 Task: Create a section Infinity and Beyond and in the section, add a milestone IT Financial Management Process Improvement in the project BlueChip
Action: Mouse moved to (410, 499)
Screenshot: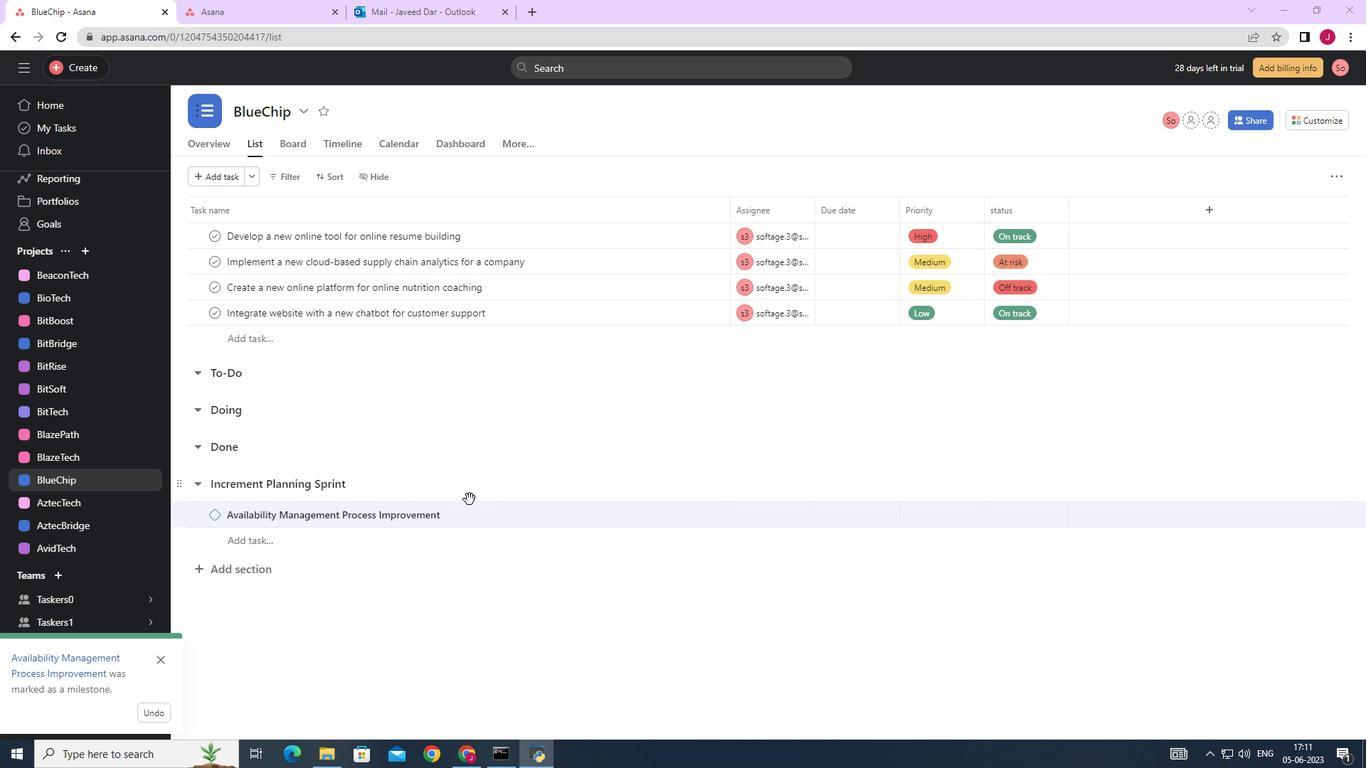 
Action: Mouse scrolled (410, 498) with delta (0, 0)
Screenshot: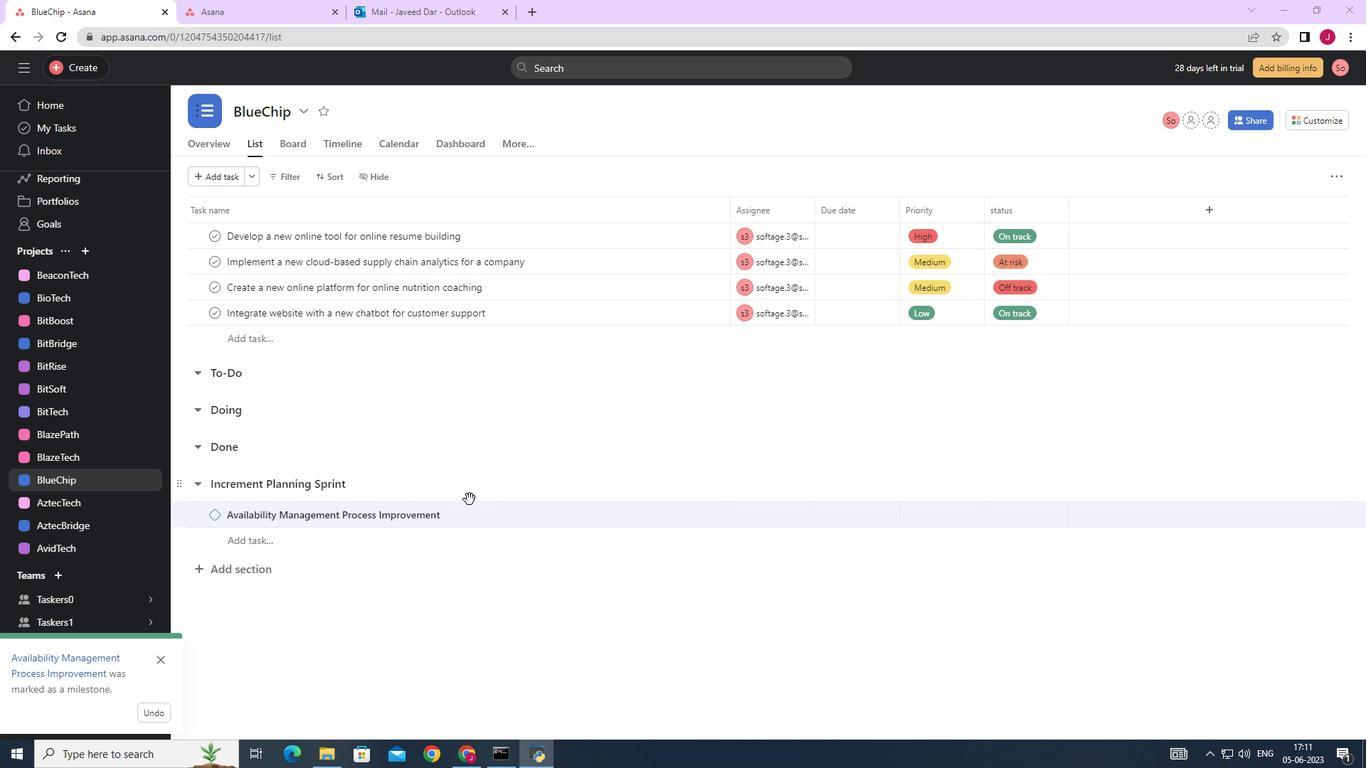 
Action: Mouse moved to (407, 499)
Screenshot: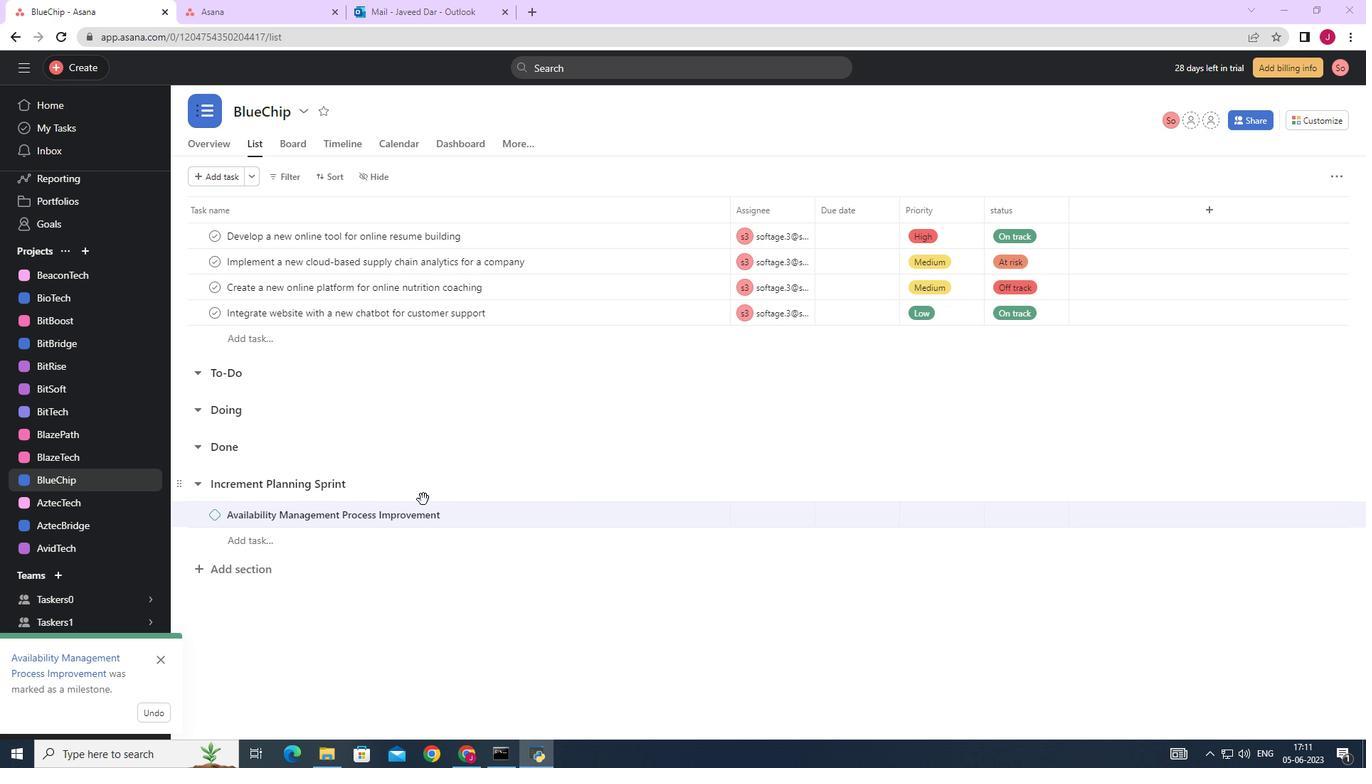 
Action: Mouse scrolled (407, 498) with delta (0, 0)
Screenshot: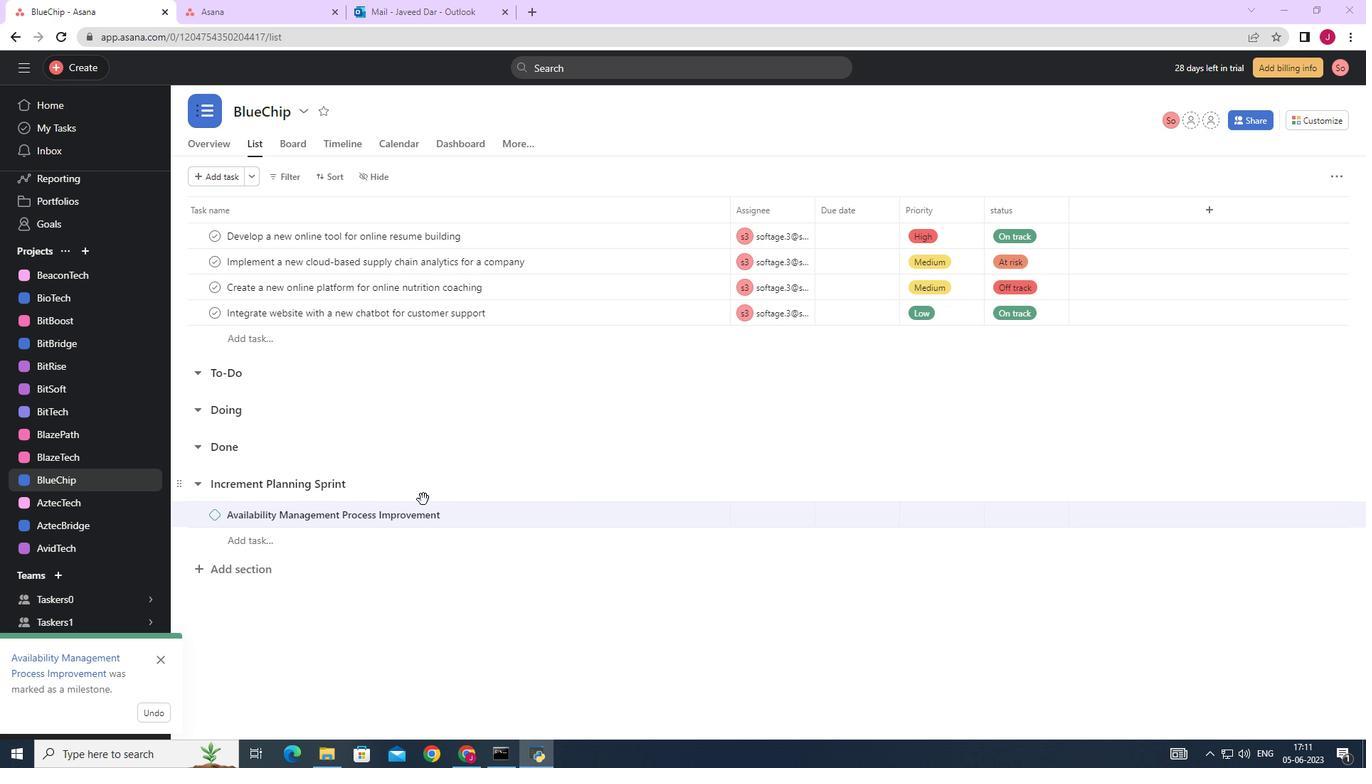 
Action: Mouse moved to (242, 568)
Screenshot: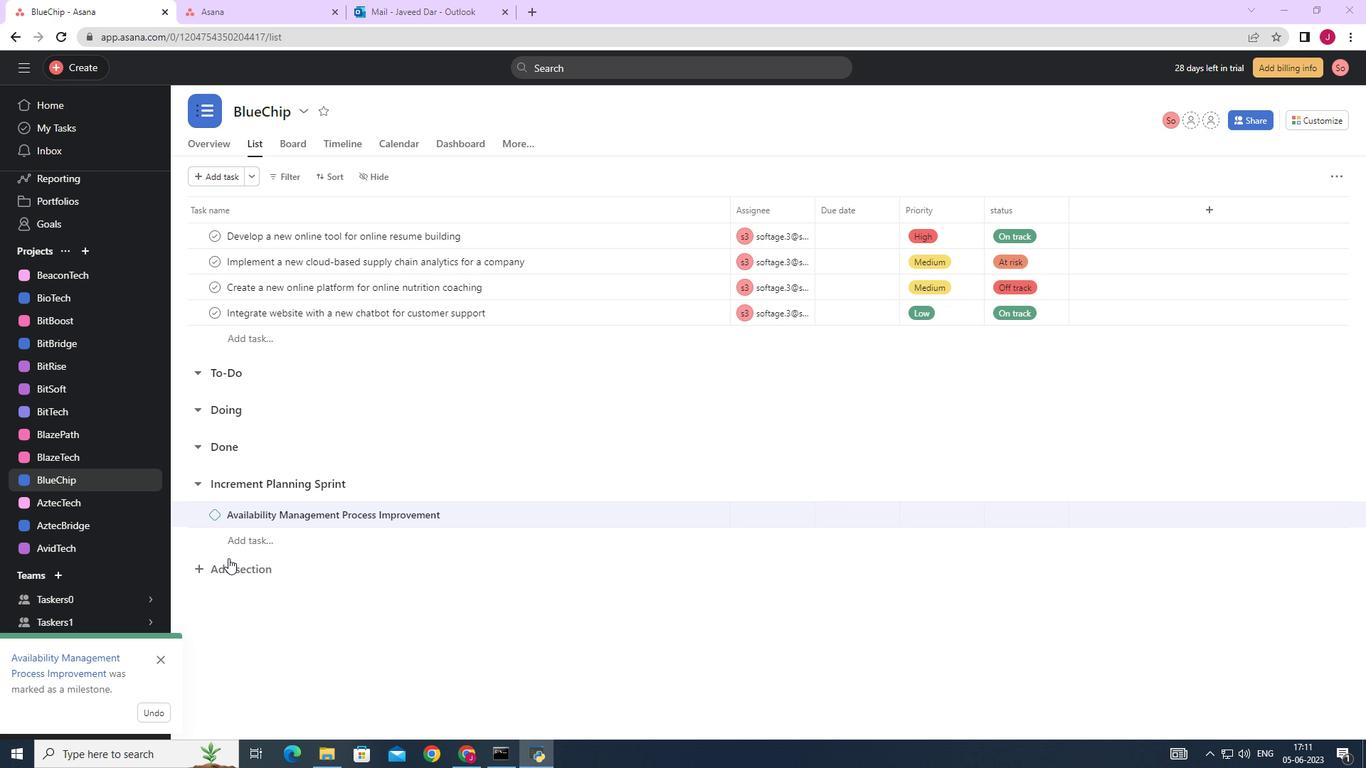
Action: Mouse pressed left at (242, 568)
Screenshot: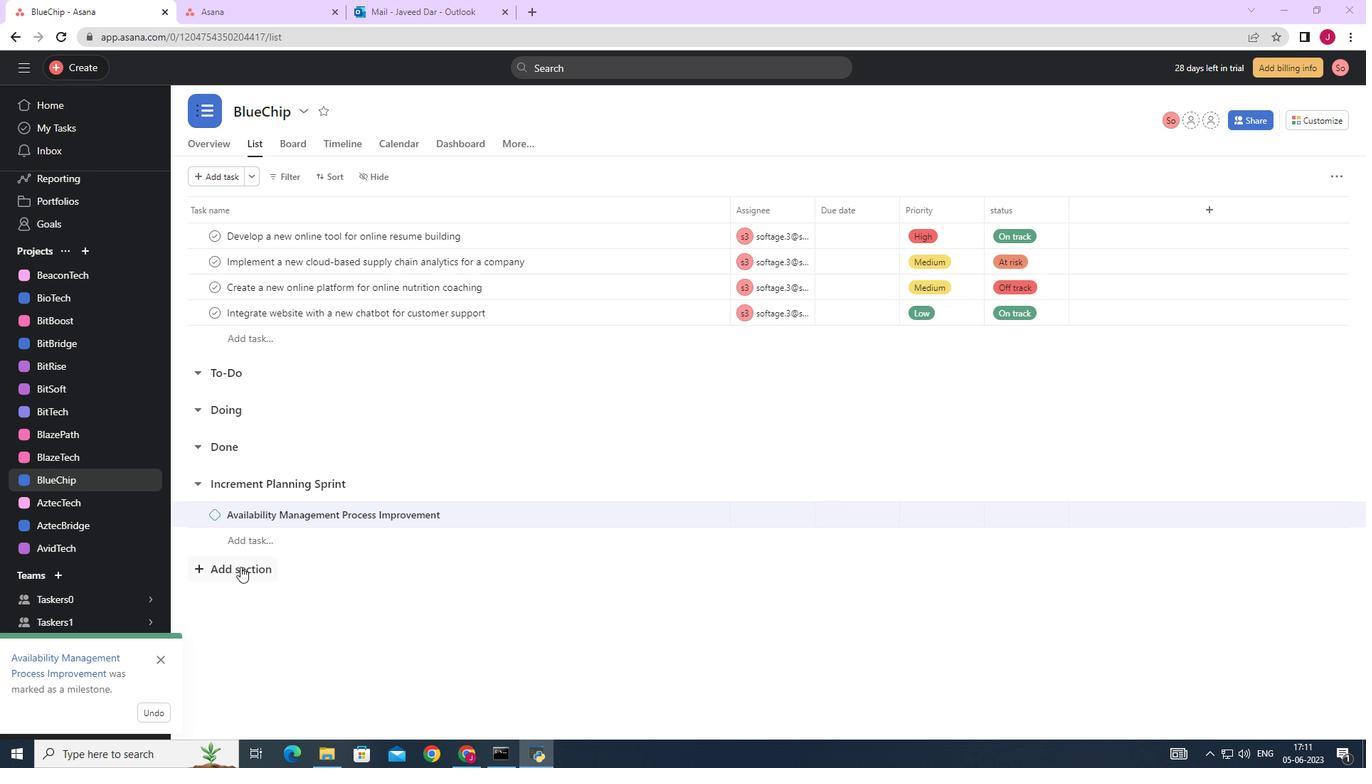 
Action: Mouse moved to (243, 568)
Screenshot: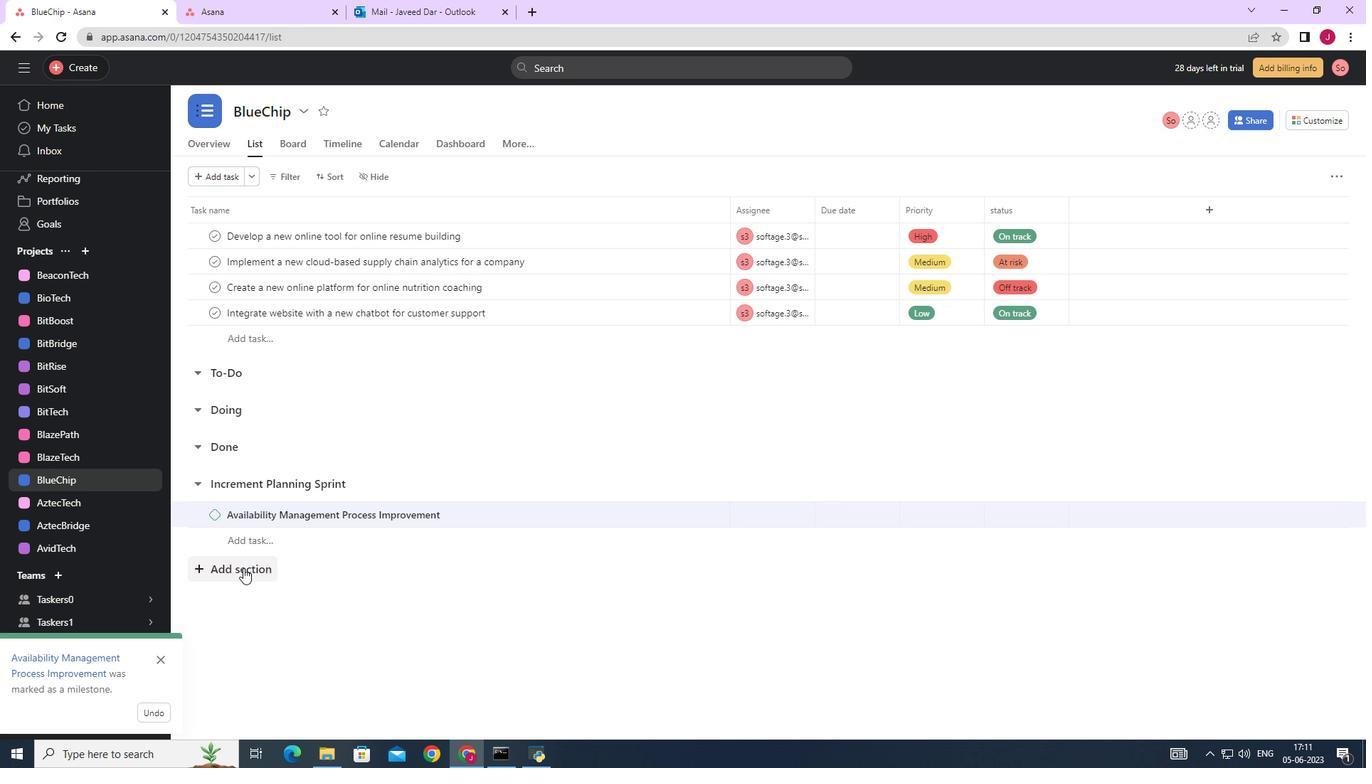 
Action: Key pressed <Key.caps_lock>I<Key.caps_lock>nfinity<Key.space>an<Key.space><Key.backspace>d<Key.space><Key.caps_lock>B<Key.caps_lock>eyond<Key.space><Key.enter><Key.caps_lock>IT<Key.space><Key.caps_lock>f<Key.caps_lock><Key.backspace><Key.caps_lock><Key.caps_lock>F<Key.caps_lock>inancial<Key.space><Key.caps_lock>M<Key.caps_lock>anagement<Key.space><Key.caps_lock>P<Key.caps_lock>rocess<Key.space><Key.caps_lock>I<Key.caps_lock>mprovement
Screenshot: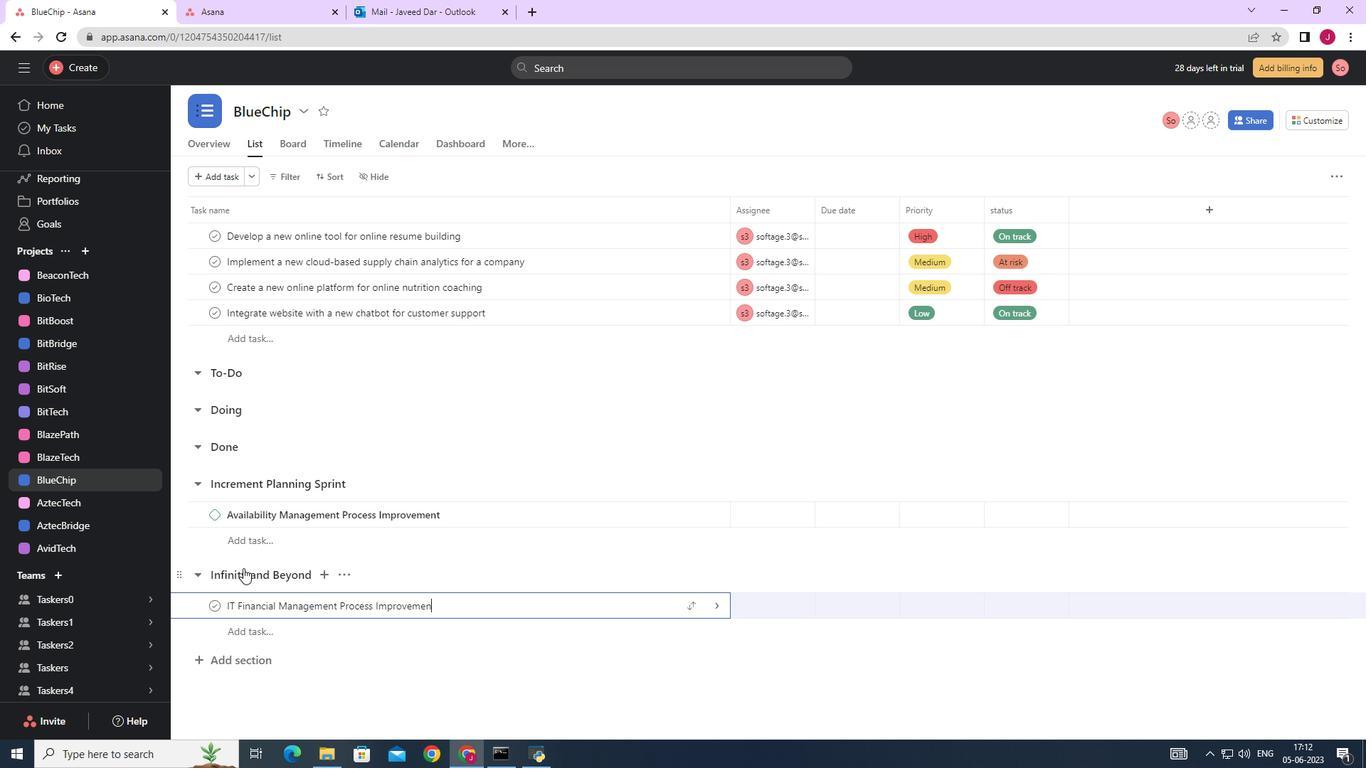 
Action: Mouse moved to (716, 605)
Screenshot: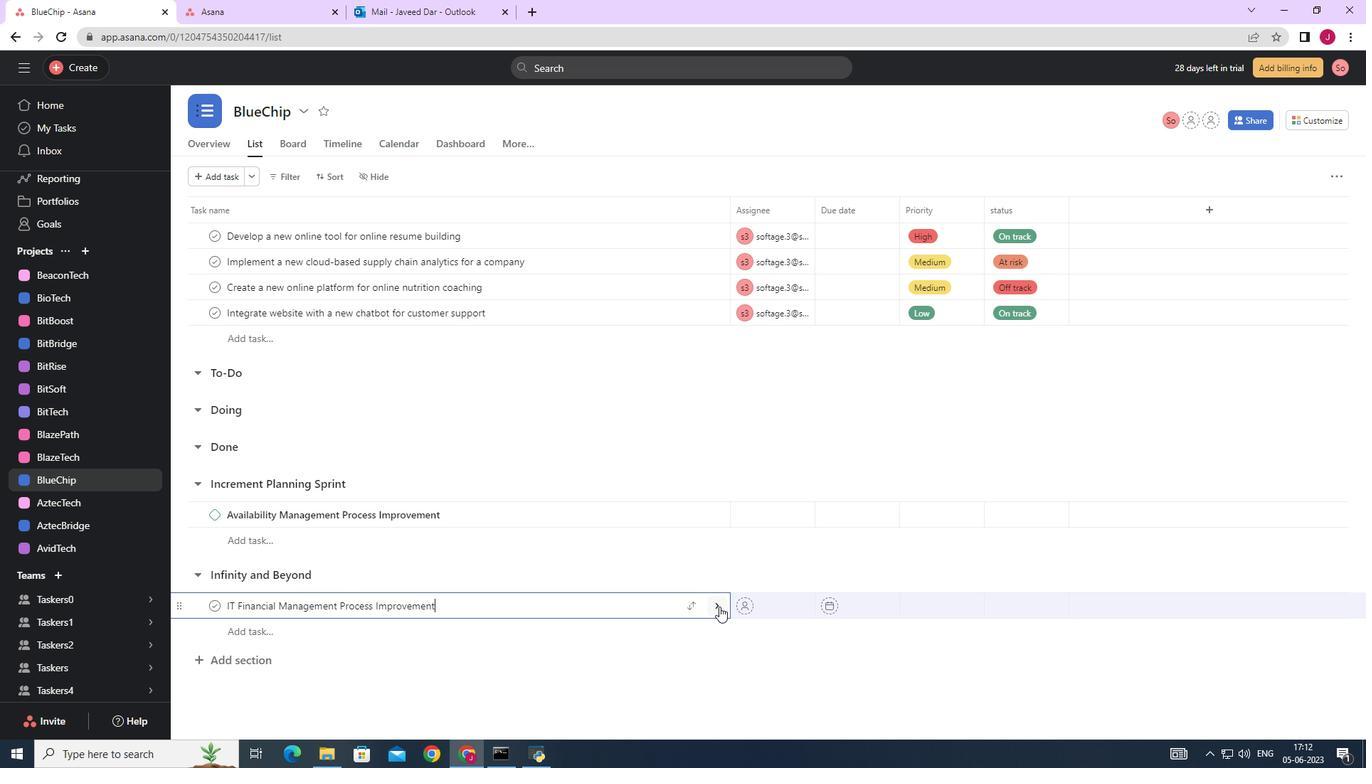 
Action: Mouse pressed left at (716, 605)
Screenshot: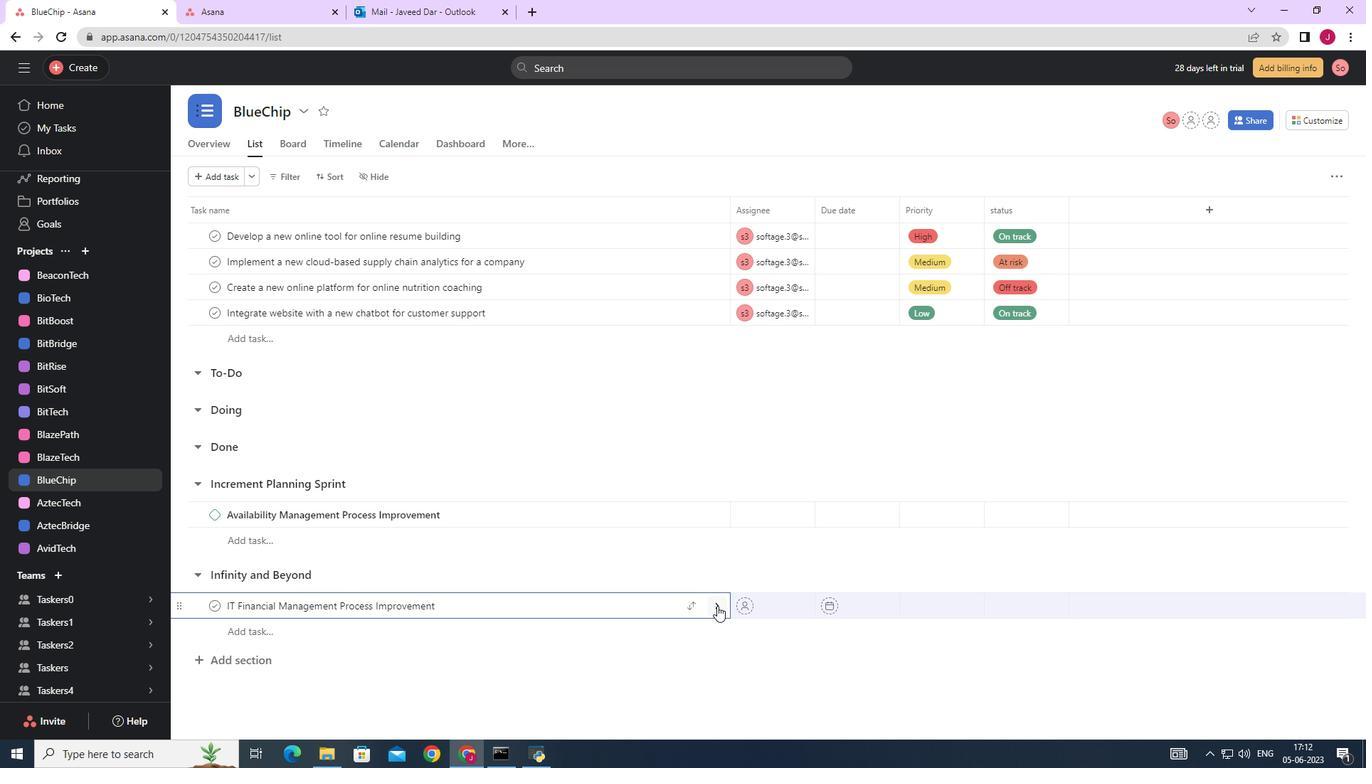 
Action: Mouse moved to (1310, 174)
Screenshot: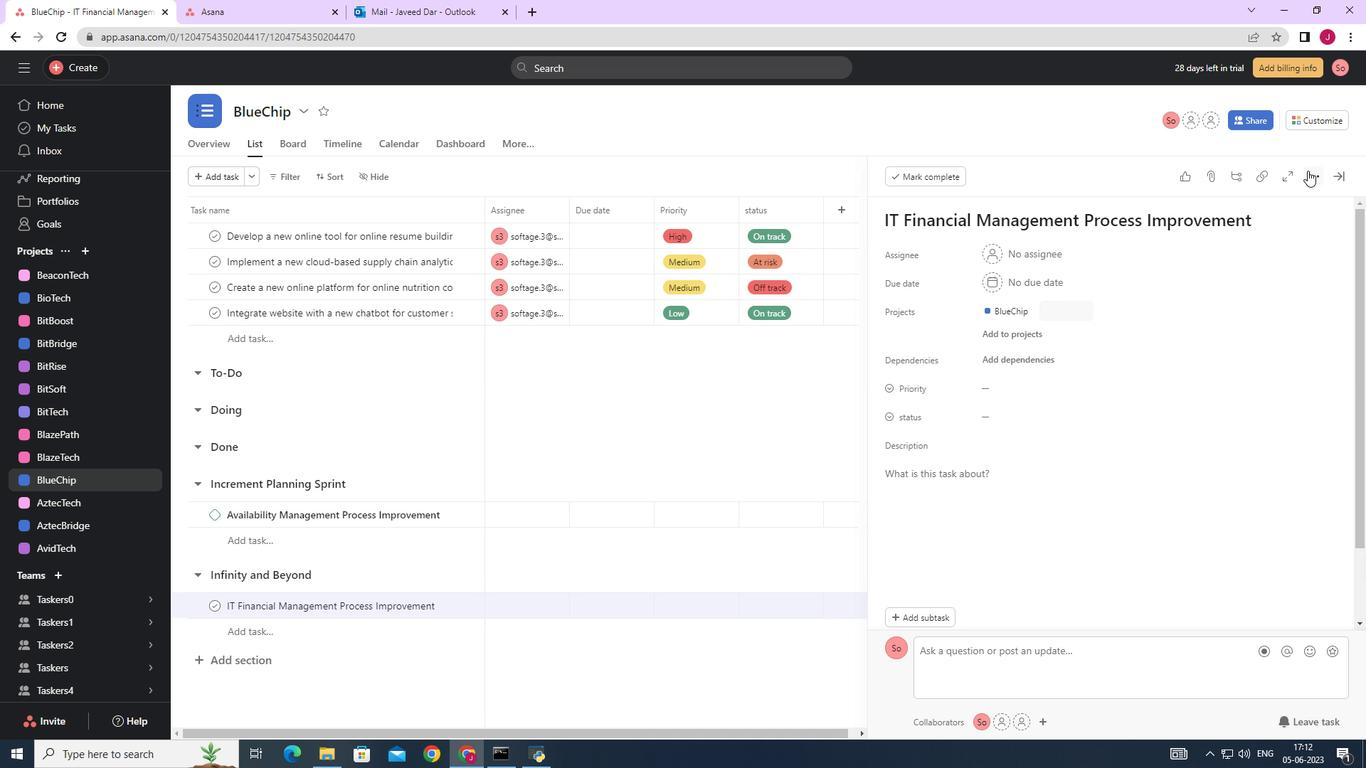 
Action: Mouse pressed left at (1310, 174)
Screenshot: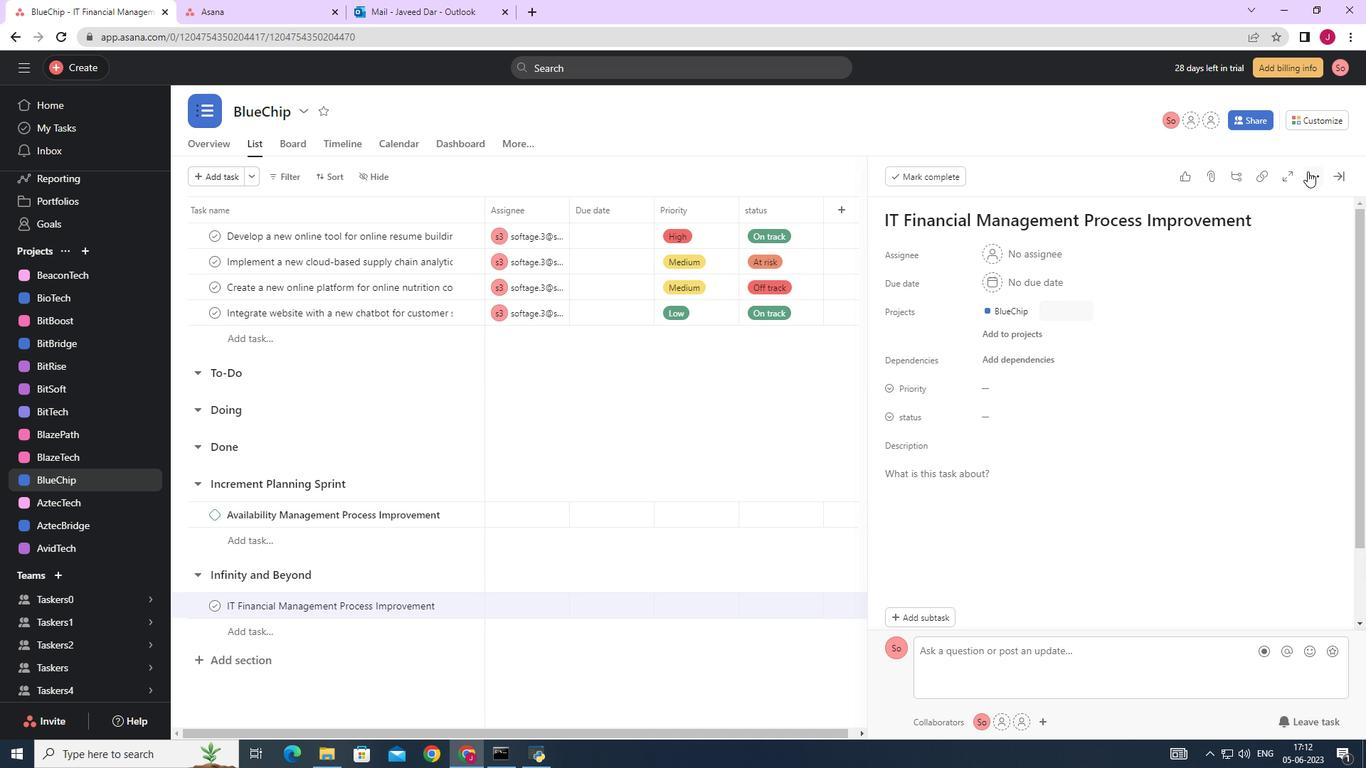 
Action: Mouse moved to (1190, 229)
Screenshot: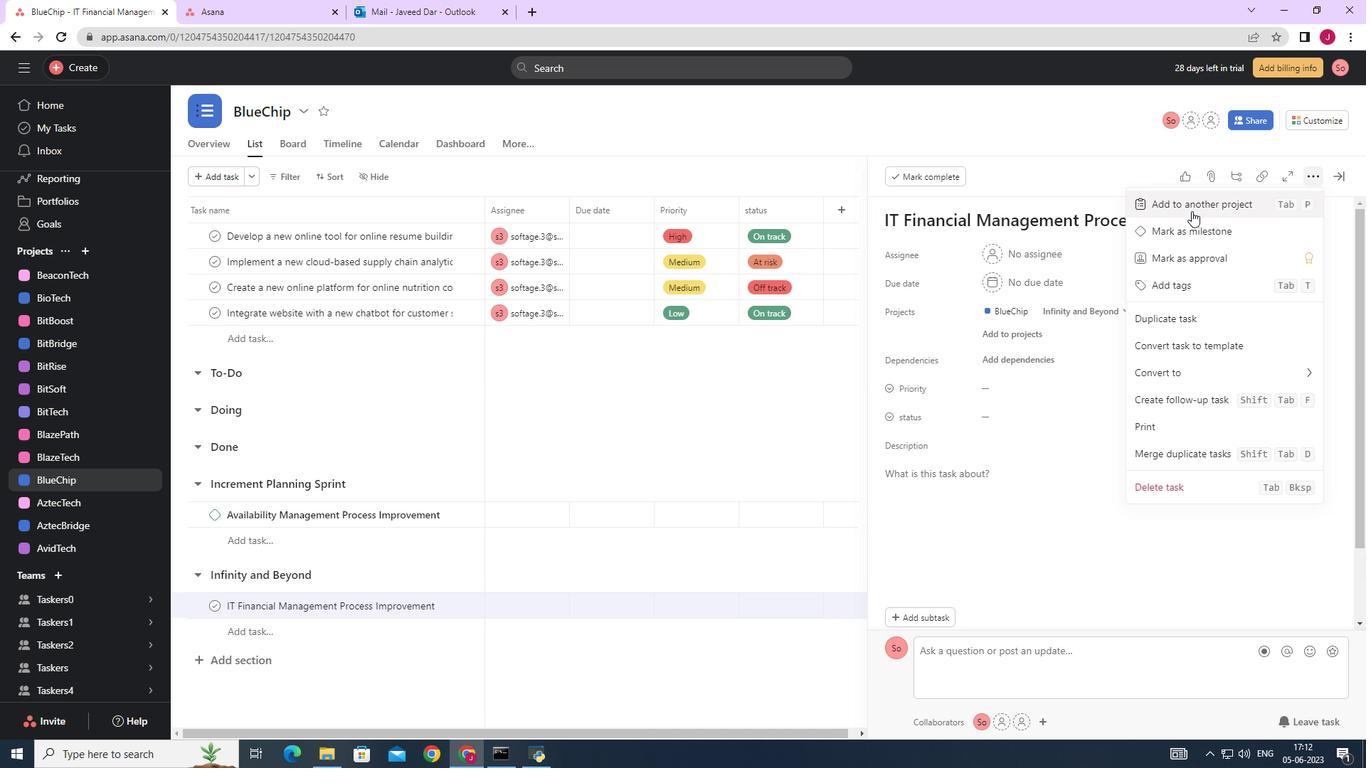 
Action: Mouse pressed left at (1190, 229)
Screenshot: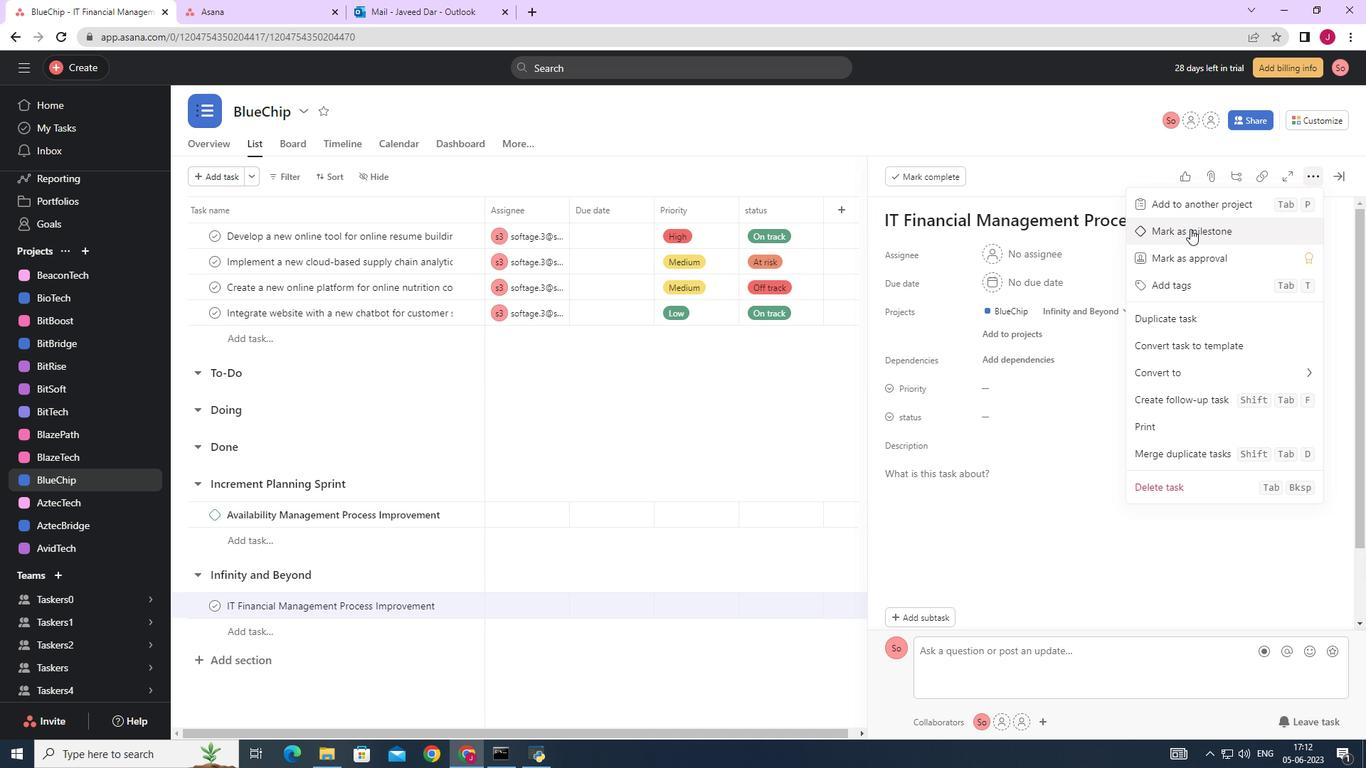 
Action: Mouse moved to (1337, 172)
Screenshot: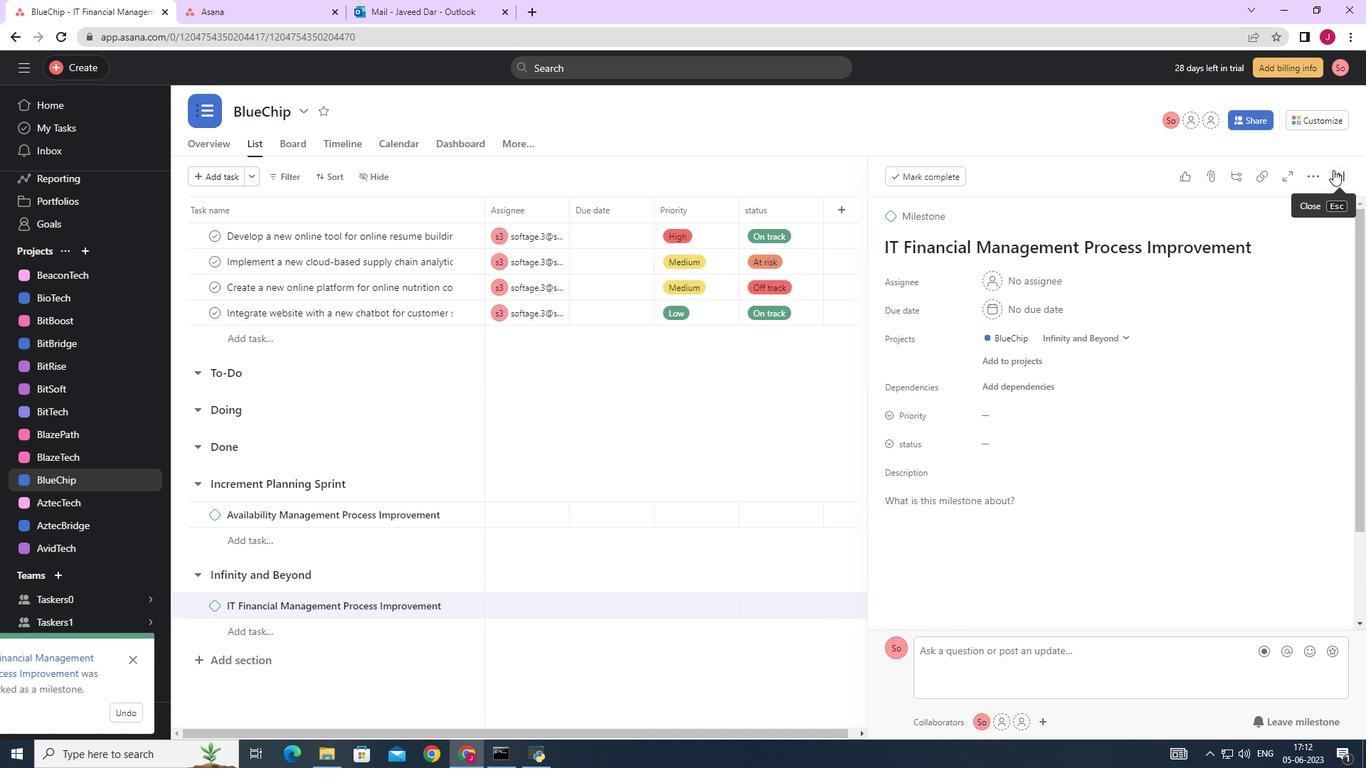 
Action: Mouse pressed left at (1337, 172)
Screenshot: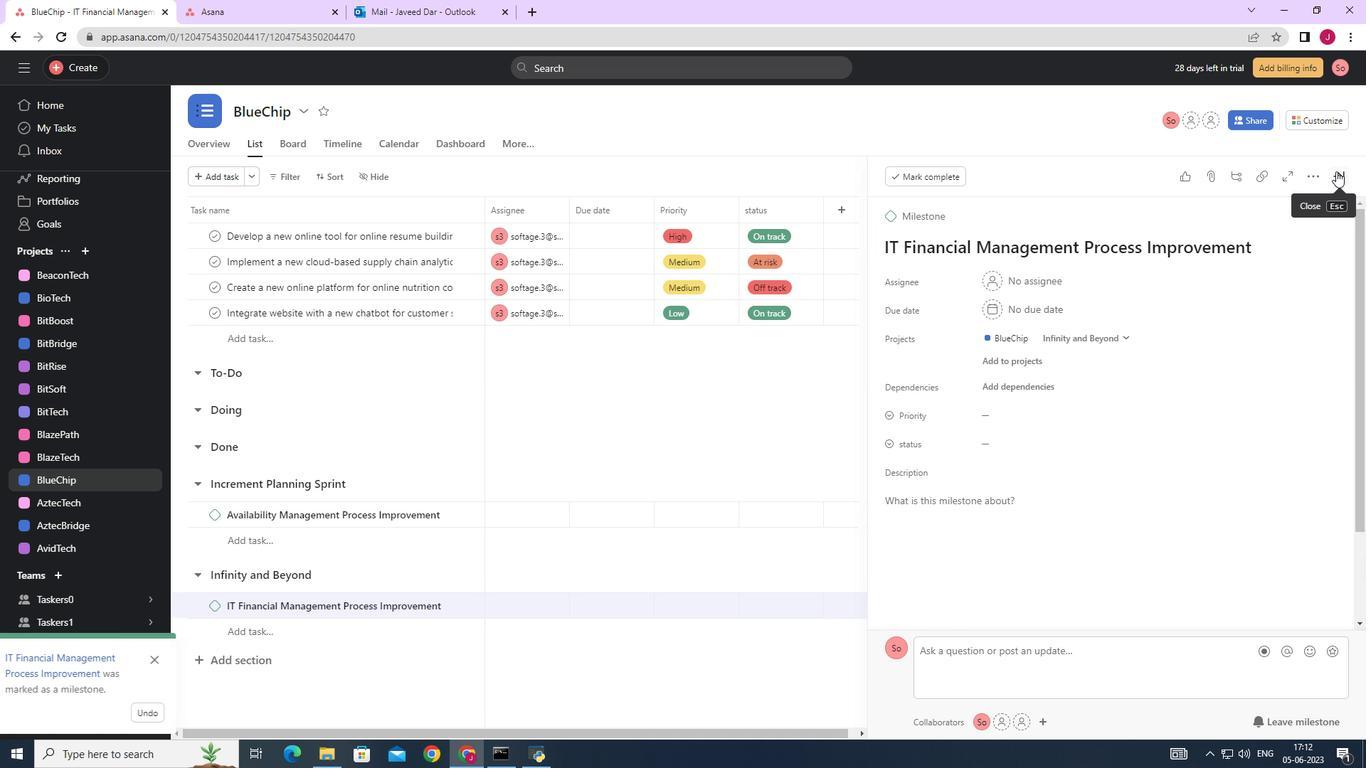 
Action: Mouse moved to (1101, 257)
Screenshot: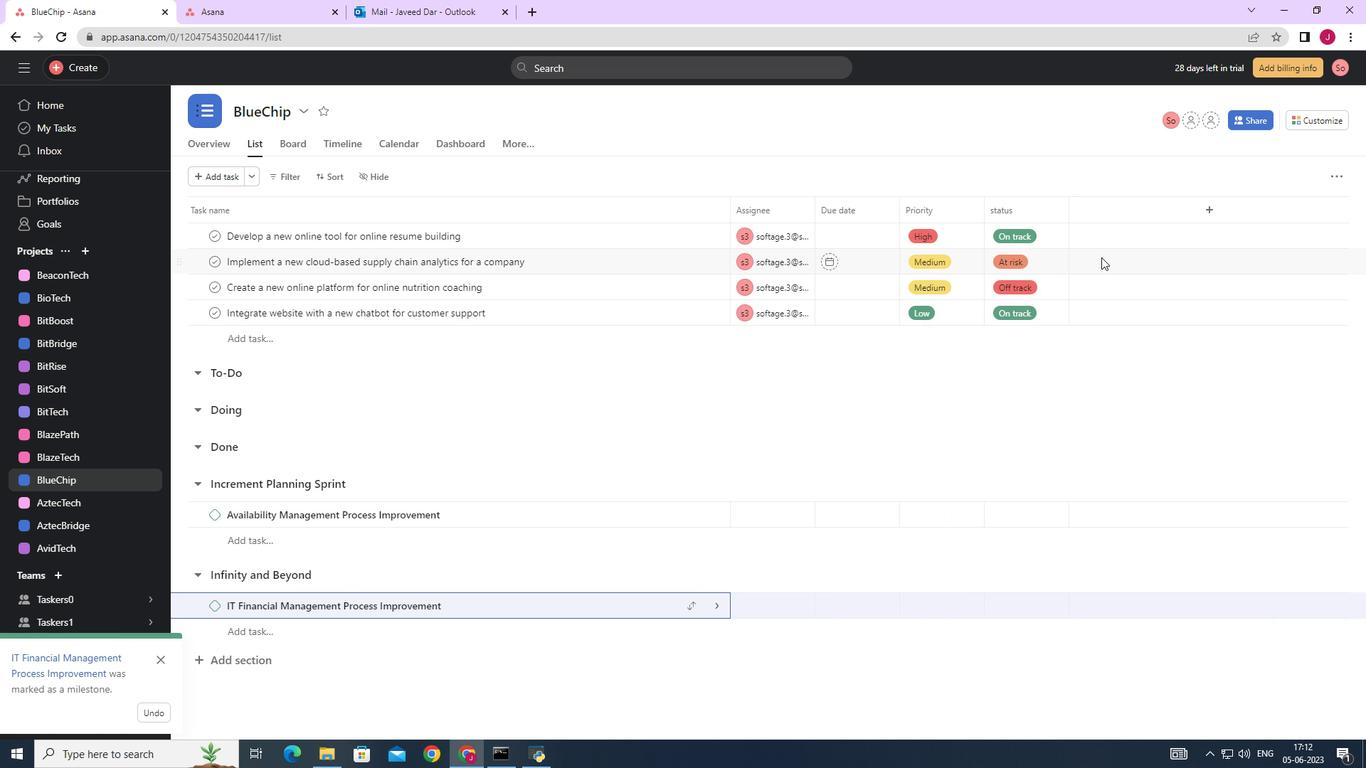 
